 Task: Create a Sprint called Sprint0015 in Scrum Project Project0005 in Jira
Action: Mouse moved to (412, 480)
Screenshot: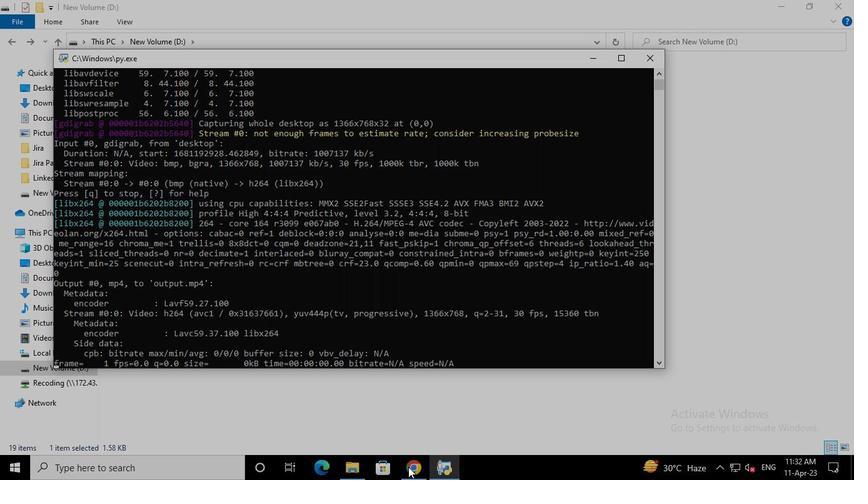 
Action: Mouse pressed left at (412, 479)
Screenshot: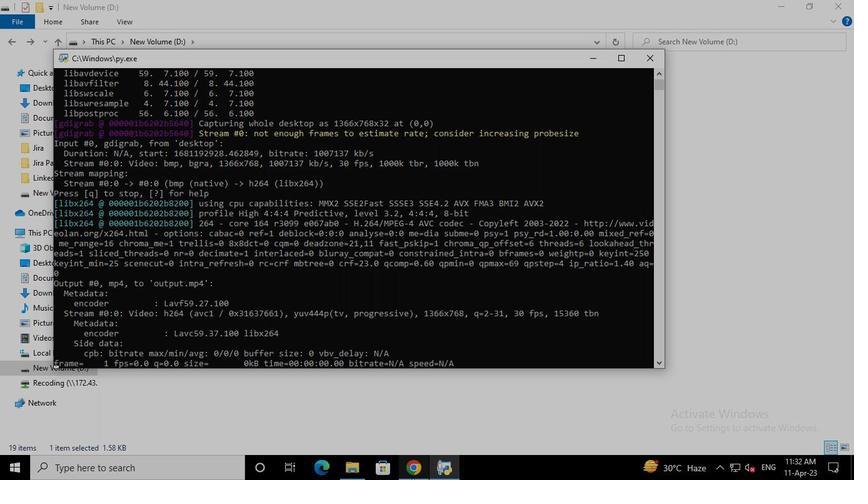 
Action: Mouse moved to (95, 188)
Screenshot: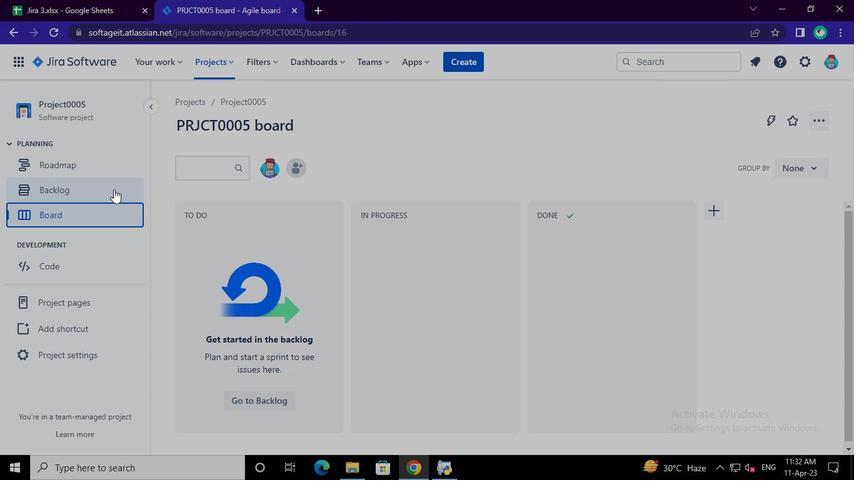 
Action: Mouse pressed left at (95, 188)
Screenshot: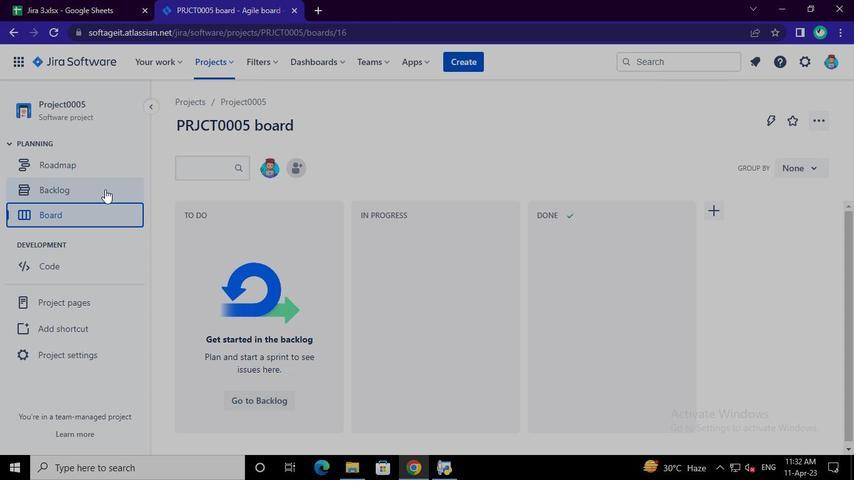 
Action: Mouse moved to (771, 274)
Screenshot: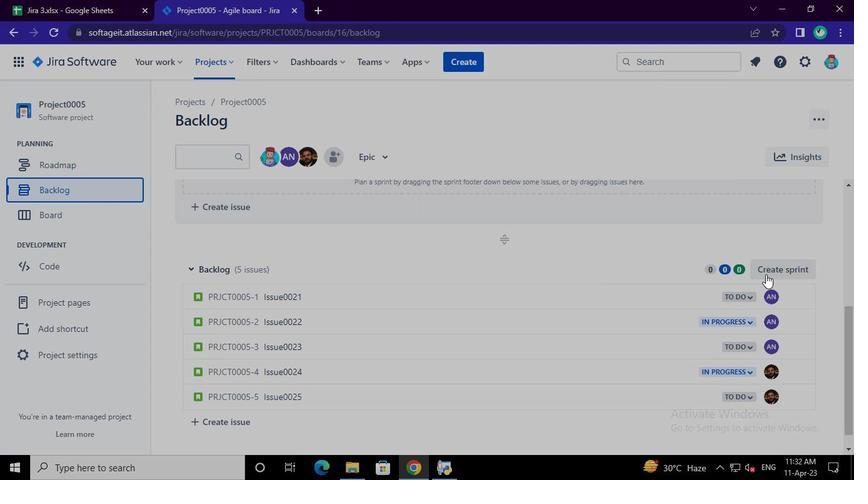 
Action: Mouse pressed left at (771, 274)
Screenshot: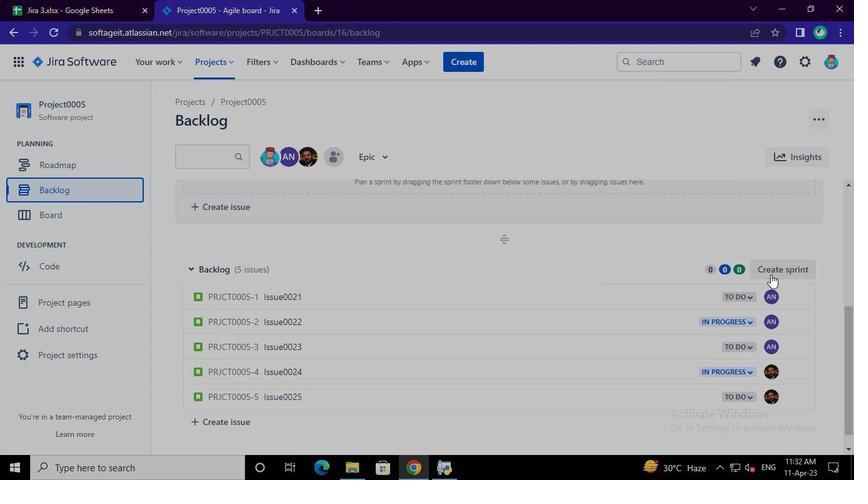 
Action: Mouse moved to (254, 265)
Screenshot: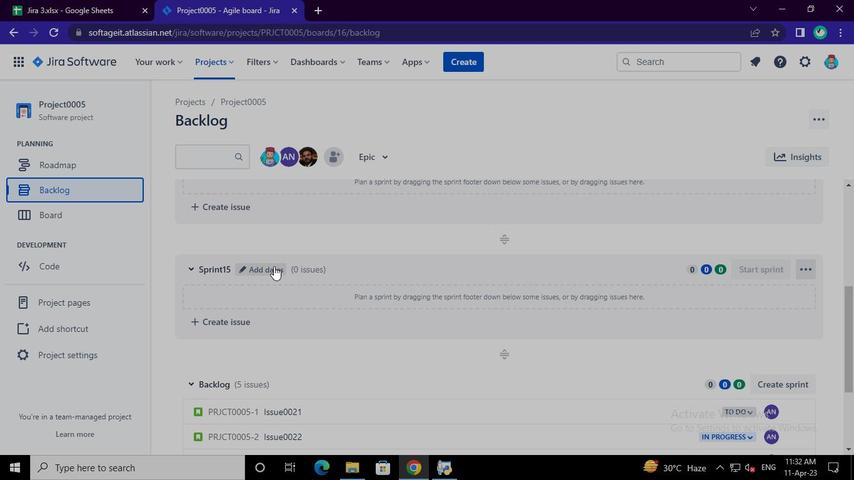 
Action: Mouse pressed left at (254, 265)
Screenshot: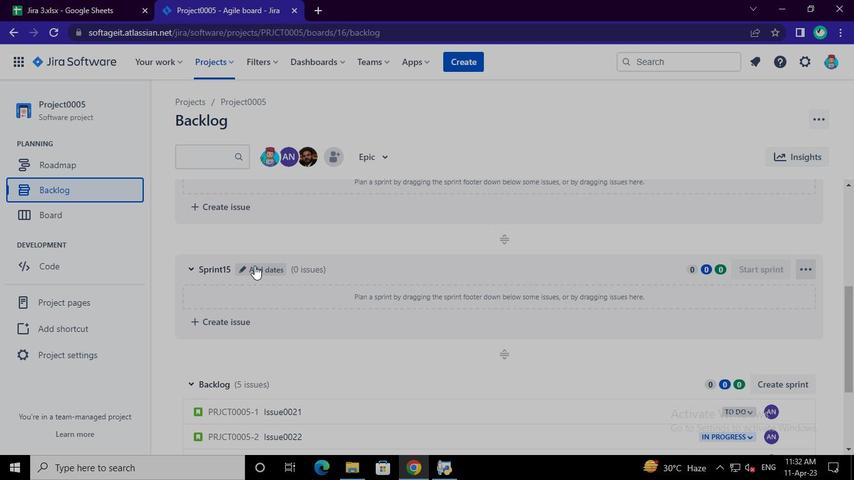 
Action: Mouse moved to (320, 160)
Screenshot: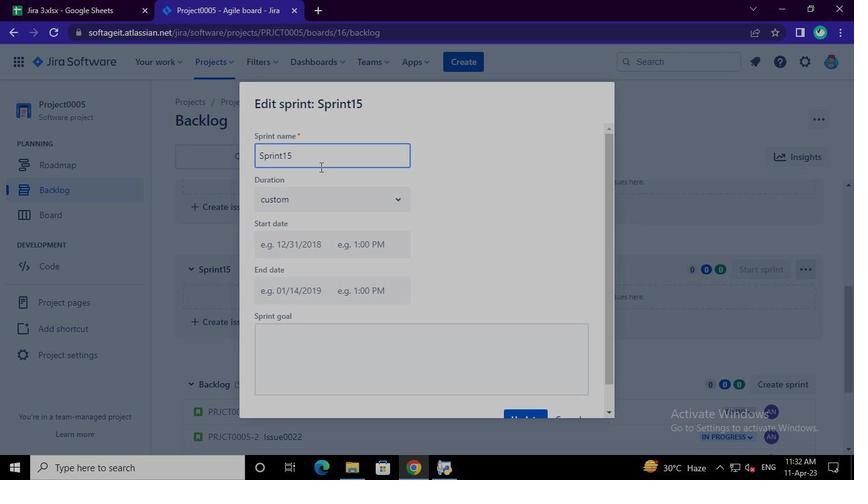 
Action: Mouse pressed left at (320, 160)
Screenshot: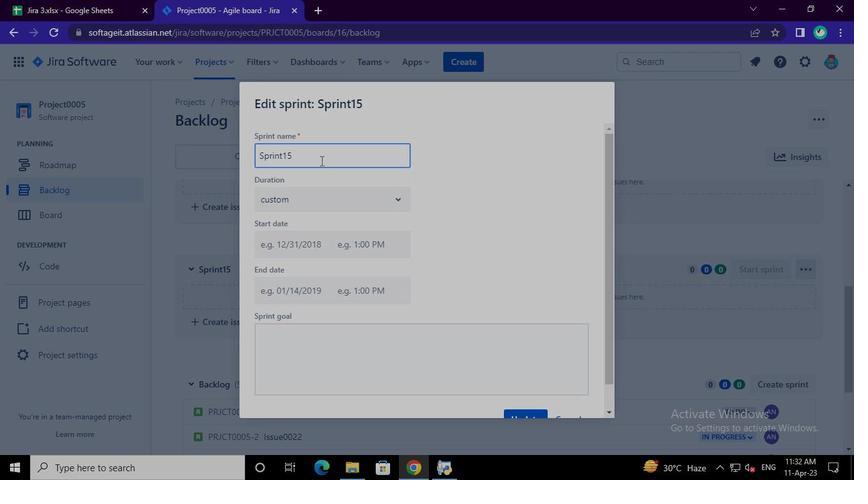 
Action: Keyboard Key.shift
Screenshot: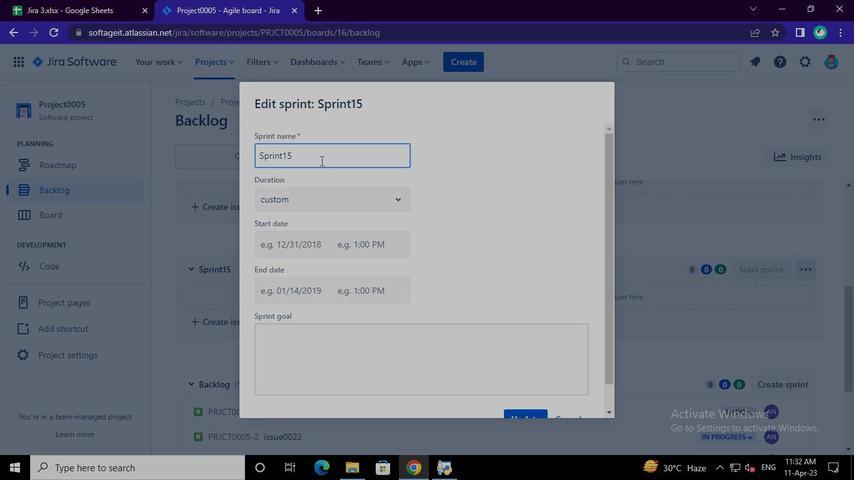 
Action: Keyboard Key.backspace
Screenshot: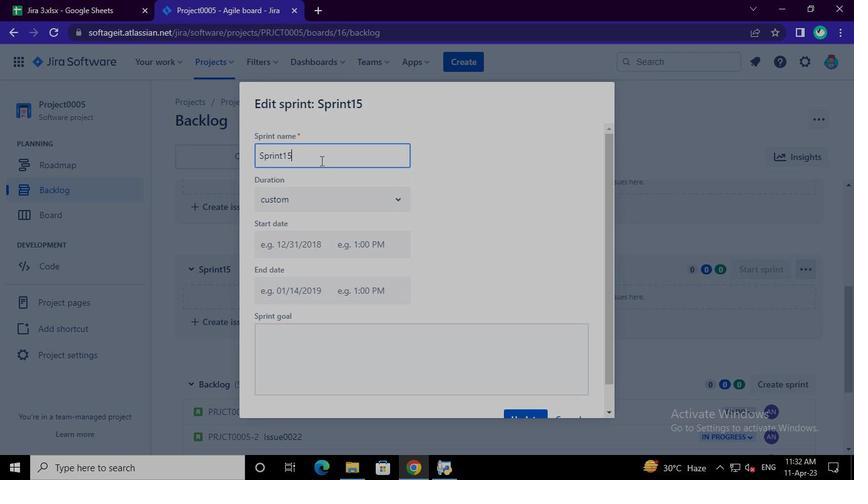 
Action: Keyboard Key.backspace
Screenshot: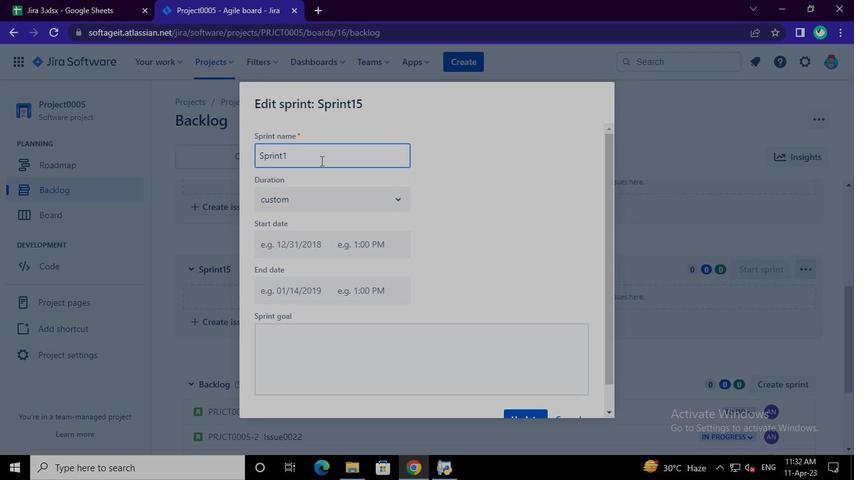 
Action: Keyboard Key.backspace
Screenshot: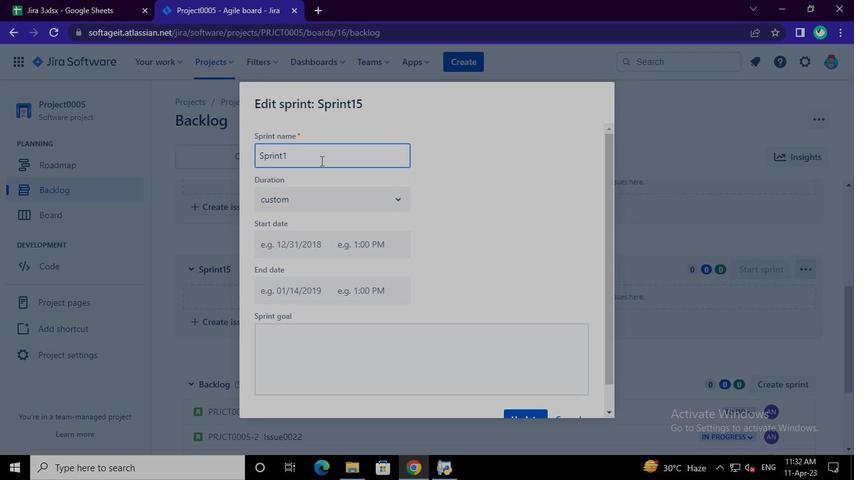 
Action: Keyboard Key.backspace
Screenshot: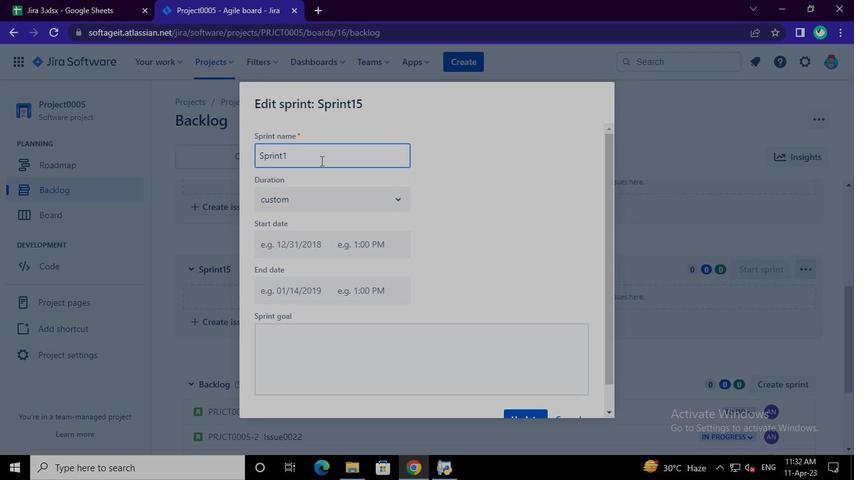
Action: Keyboard Key.backspace
Screenshot: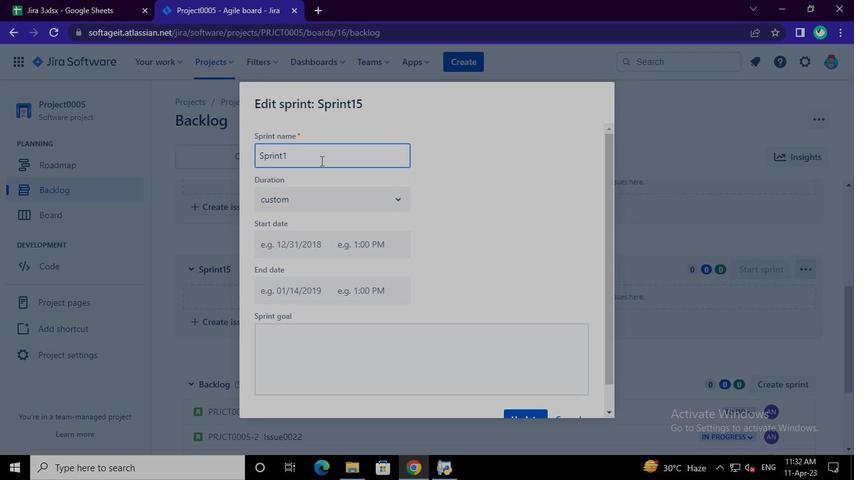 
Action: Keyboard Key.backspace
Screenshot: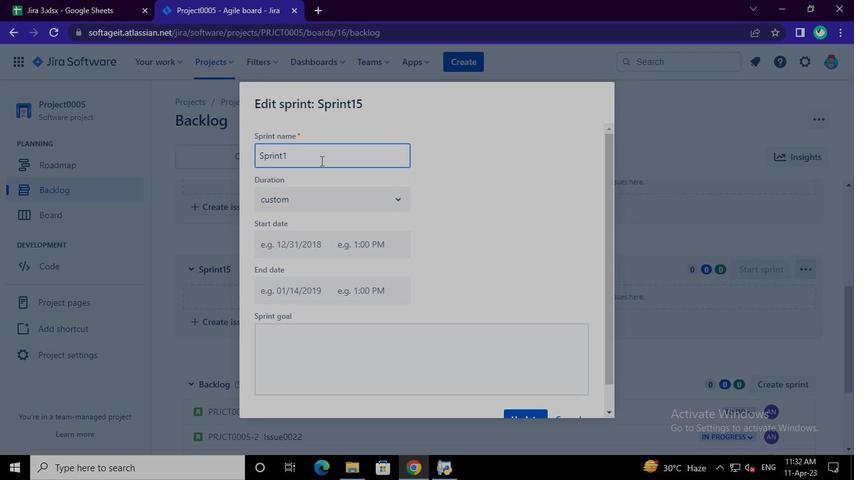 
Action: Keyboard Key.backspace
Screenshot: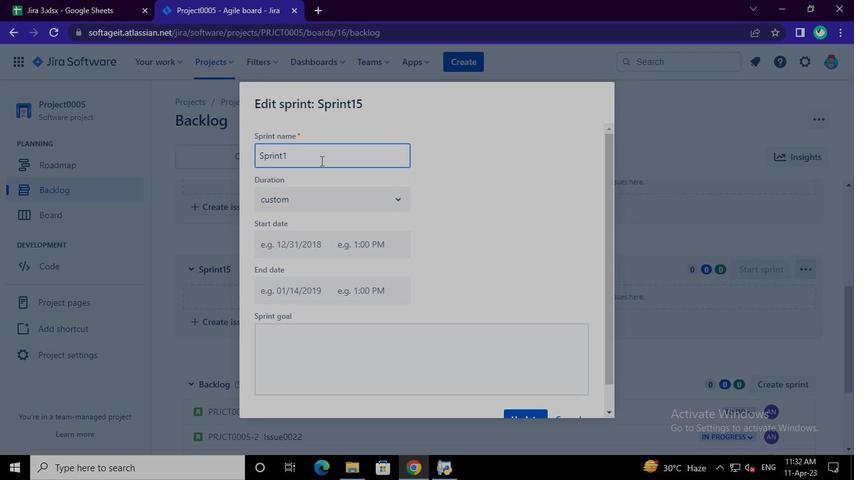 
Action: Keyboard Key.backspace
Screenshot: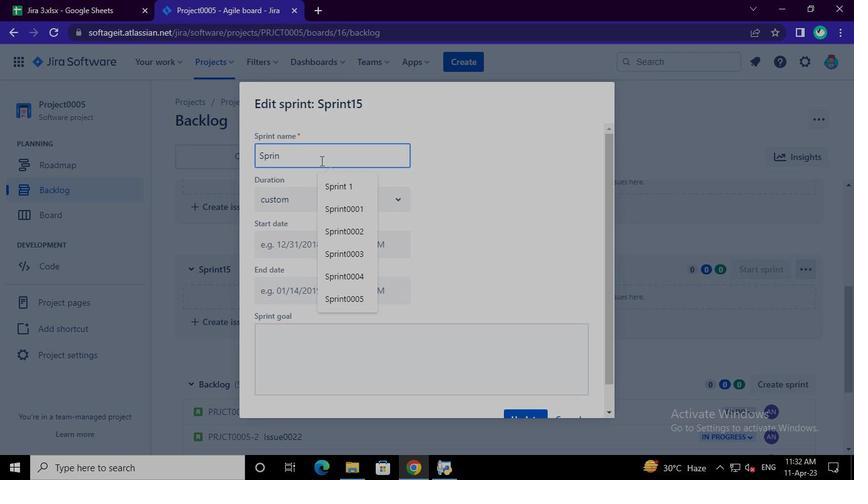 
Action: Keyboard Key.backspace
Screenshot: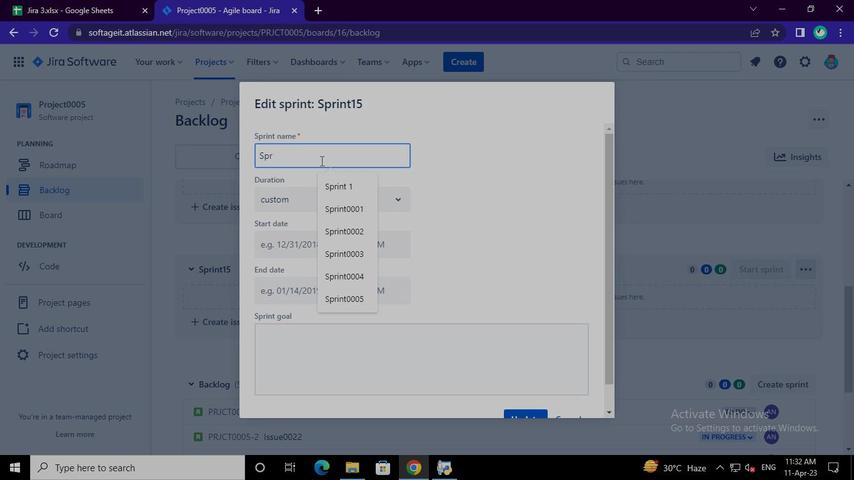 
Action: Keyboard Key.backspace
Screenshot: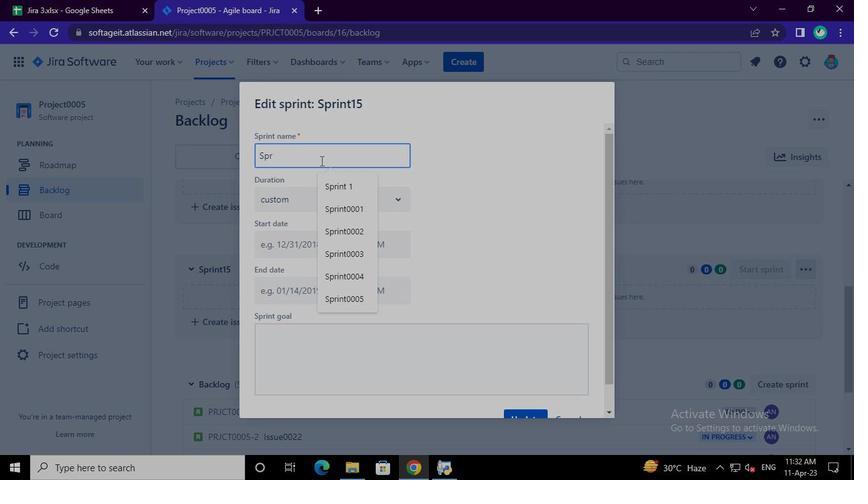 
Action: Keyboard Key.backspace
Screenshot: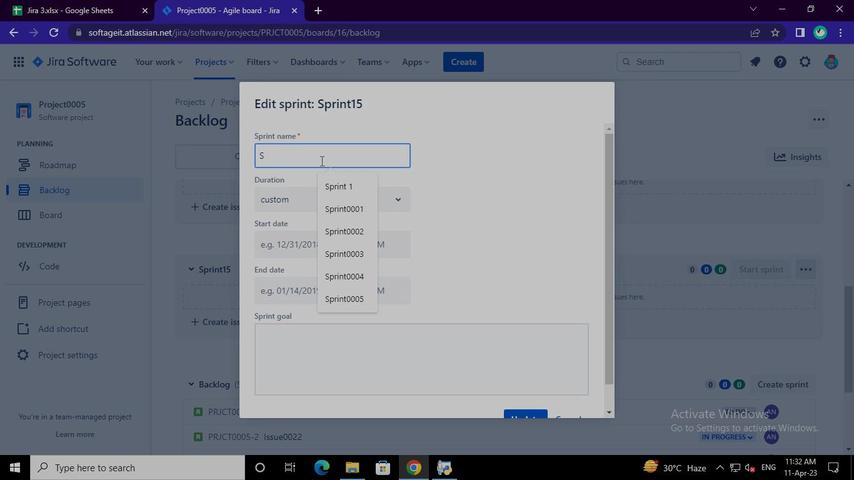 
Action: Keyboard Key.backspace
Screenshot: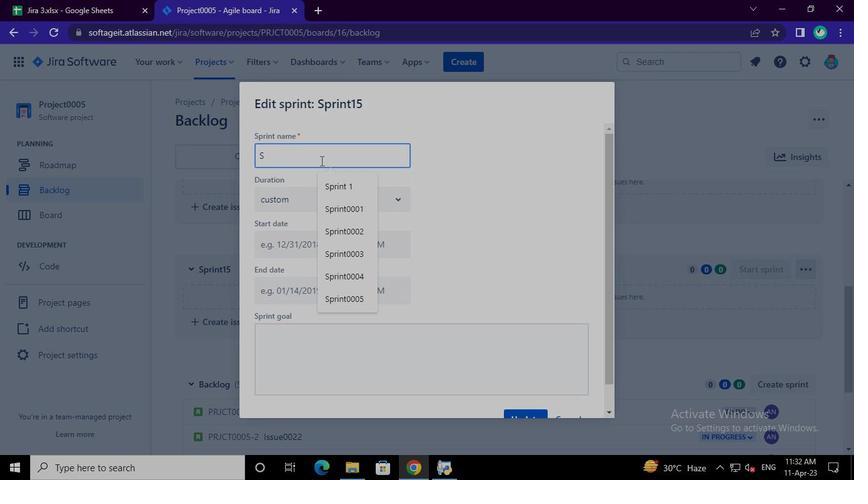 
Action: Keyboard Key.backspace
Screenshot: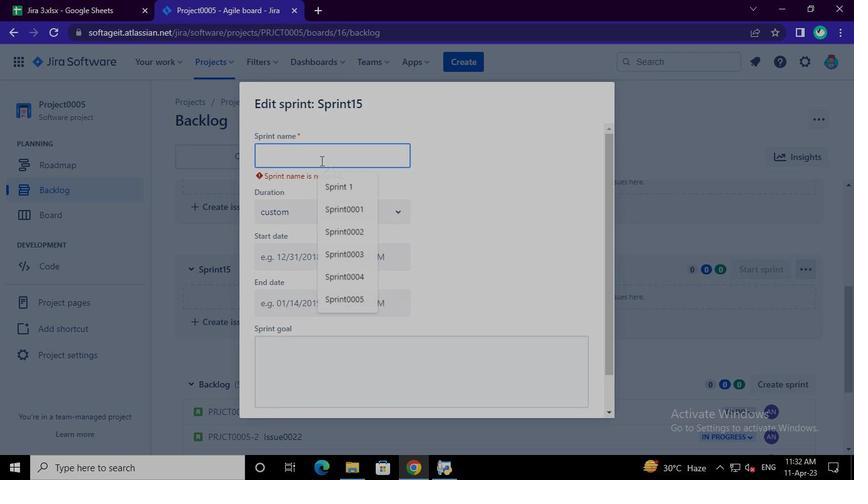 
Action: Keyboard Key.backspace
Screenshot: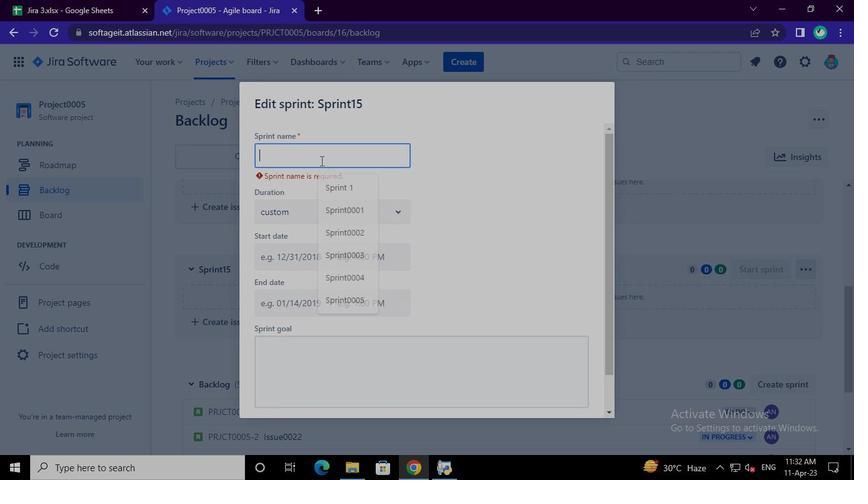 
Action: Keyboard S
Screenshot: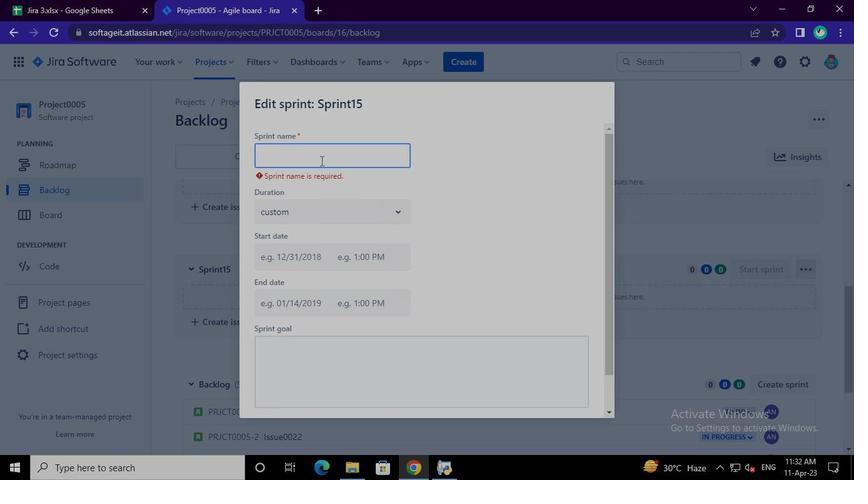 
Action: Keyboard p
Screenshot: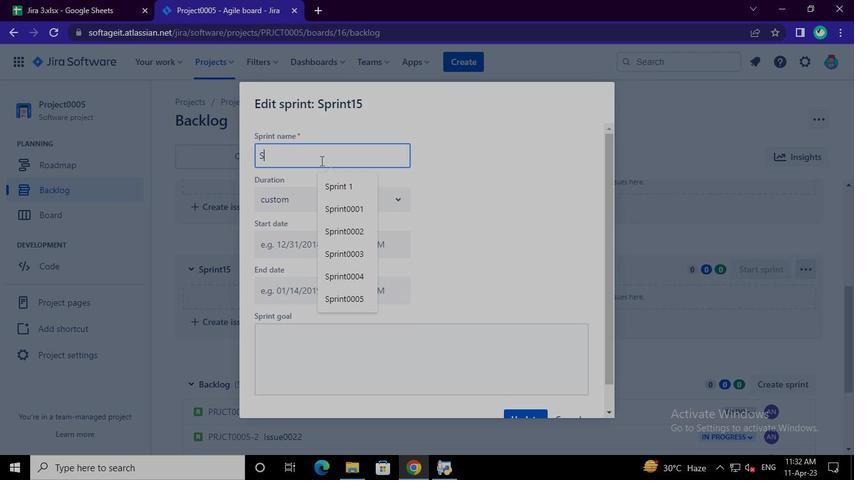 
Action: Keyboard r
Screenshot: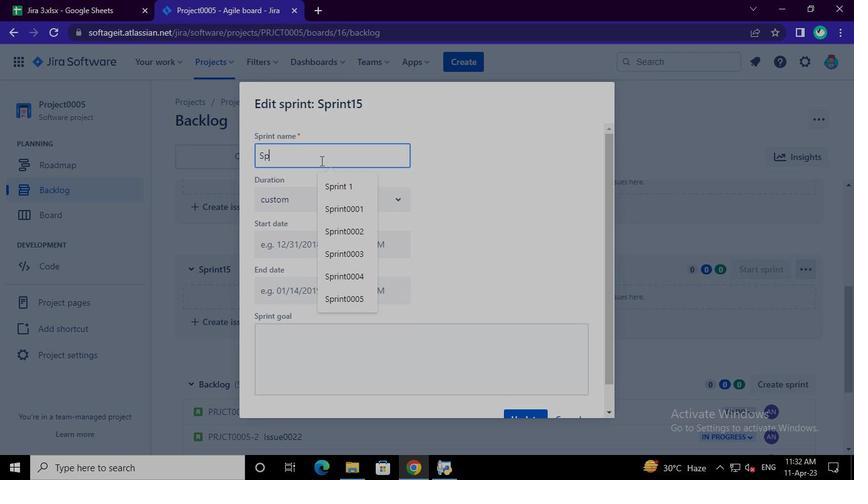 
Action: Keyboard i
Screenshot: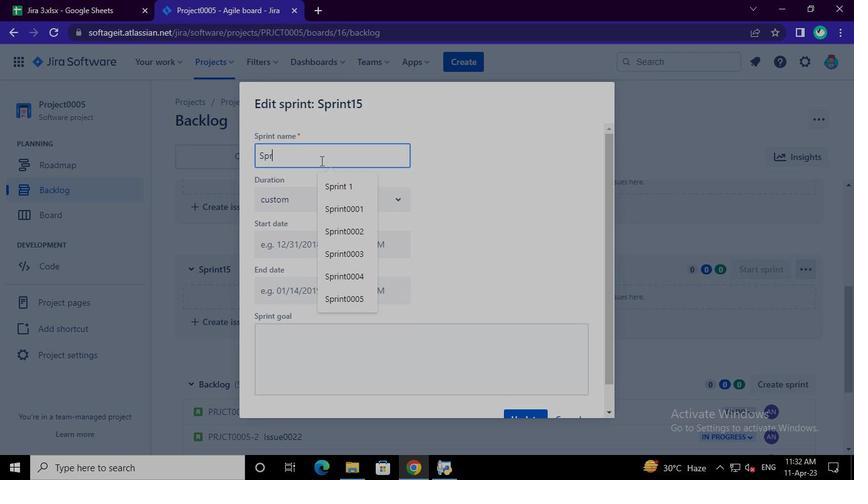 
Action: Keyboard n
Screenshot: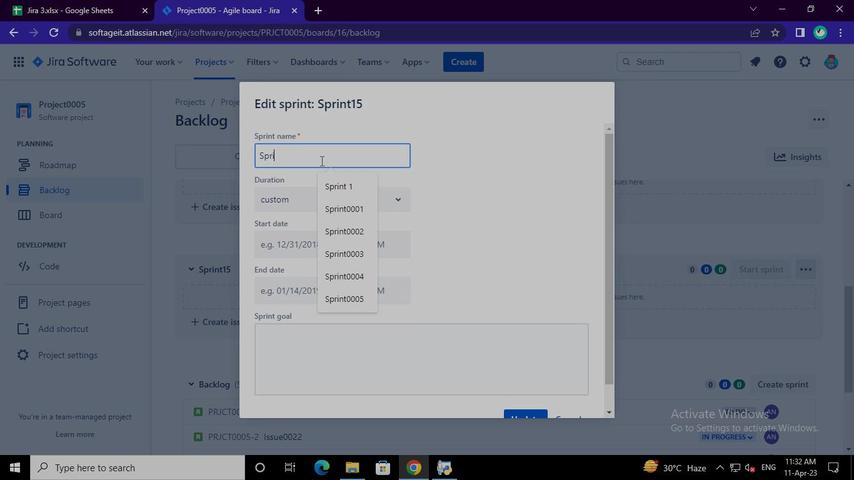 
Action: Keyboard t
Screenshot: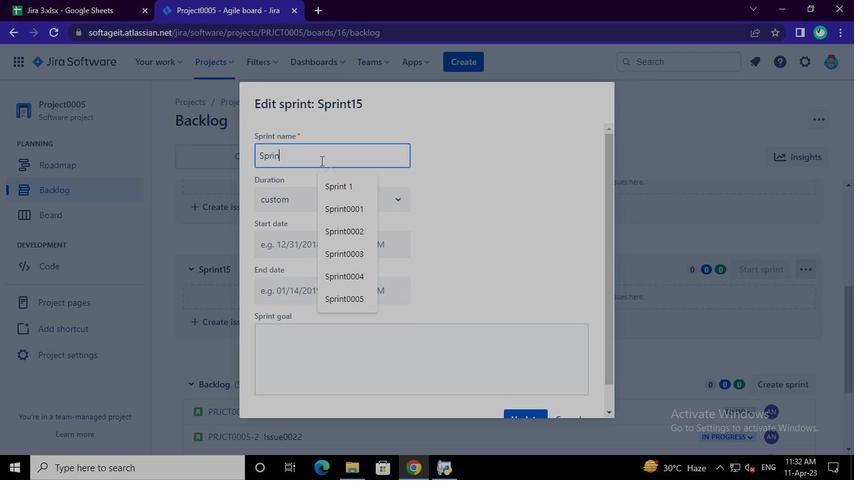 
Action: Keyboard <96>
Screenshot: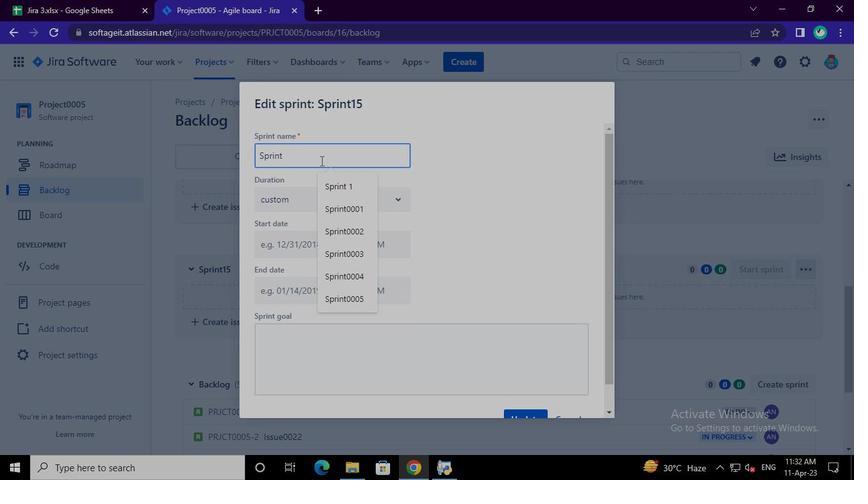 
Action: Keyboard <96>
Screenshot: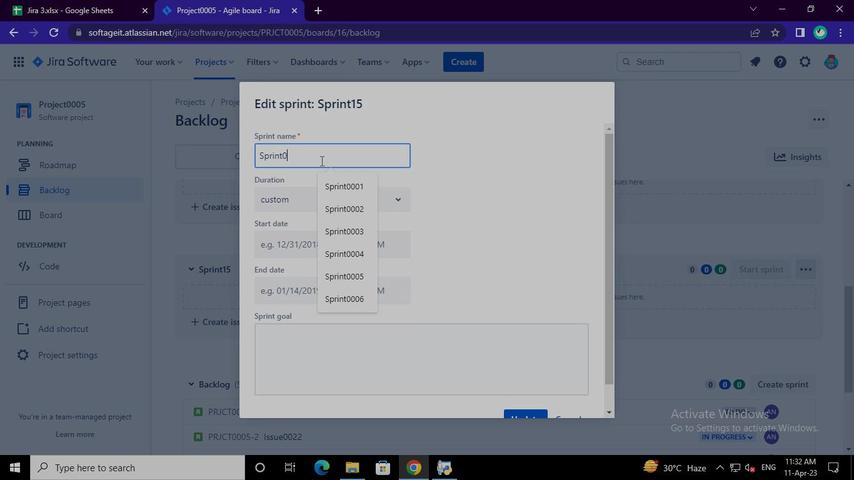
Action: Keyboard <97>
Screenshot: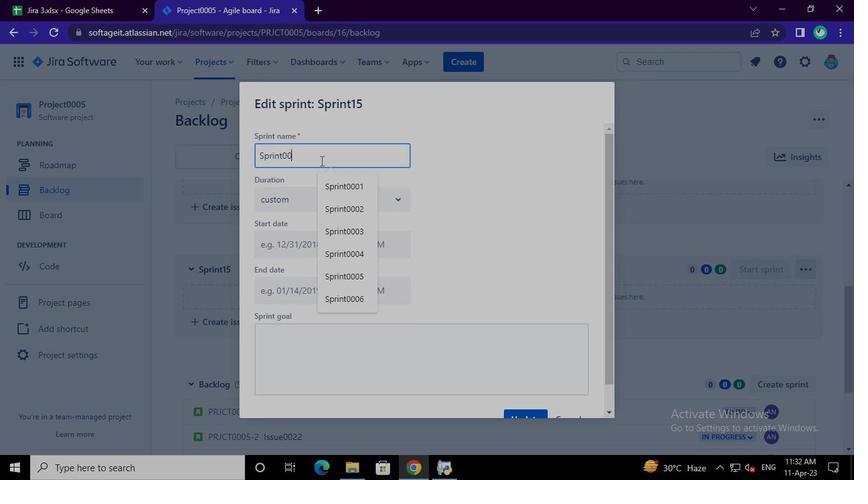 
Action: Keyboard <101>
Screenshot: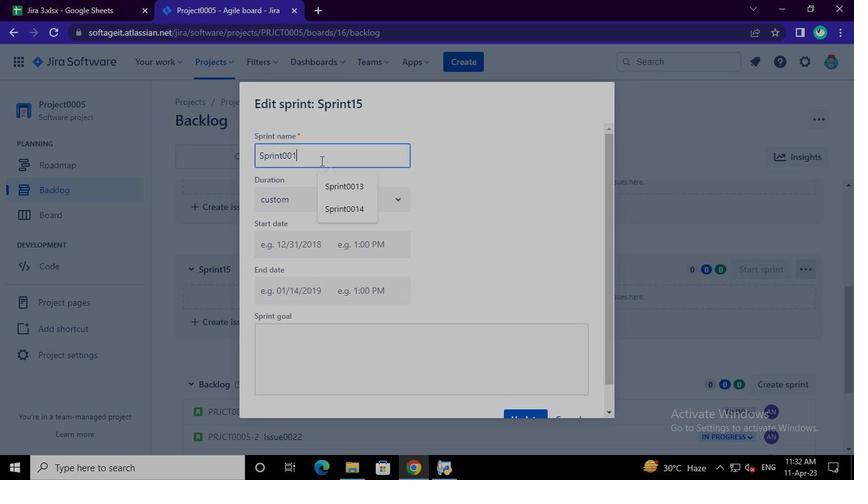 
Action: Mouse moved to (519, 415)
Screenshot: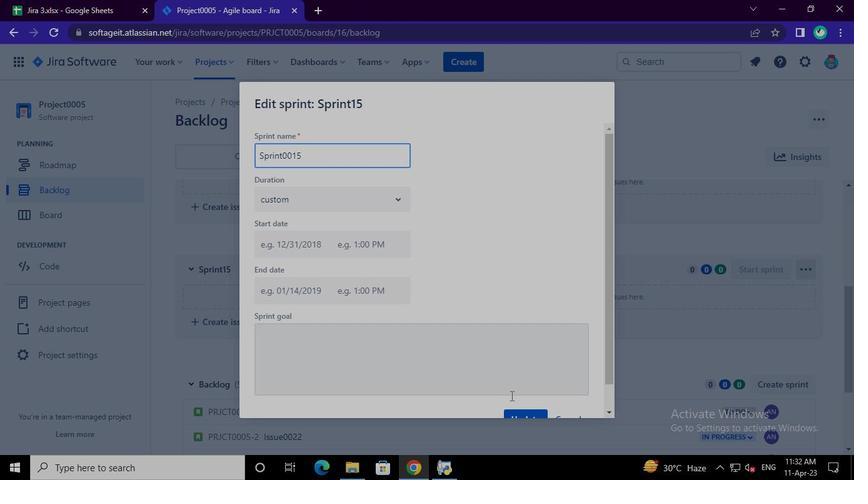 
Action: Mouse pressed left at (519, 415)
Screenshot: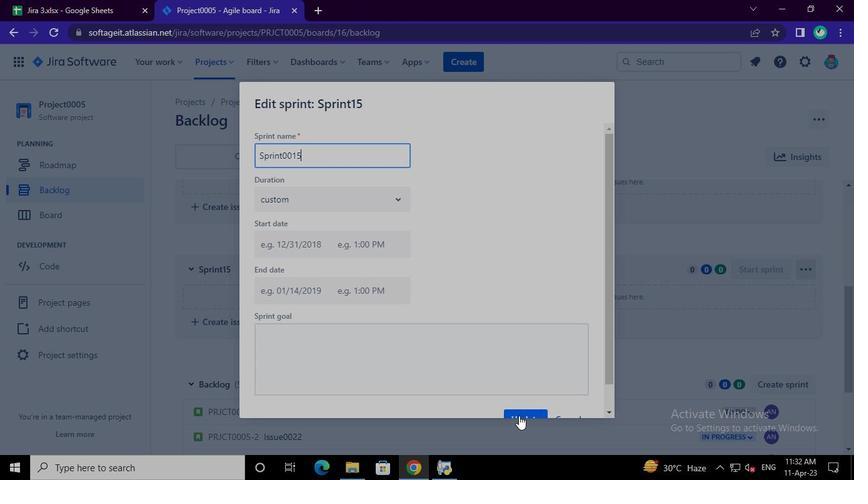 
Action: Mouse moved to (442, 479)
Screenshot: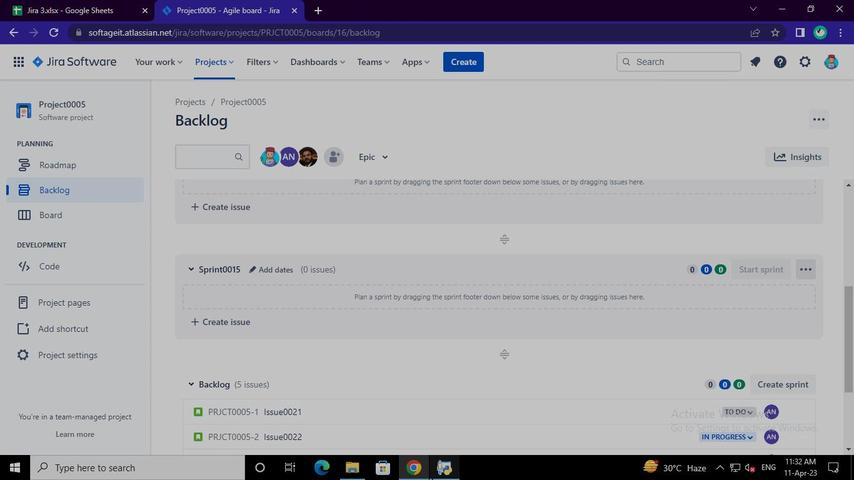 
Action: Mouse pressed left at (442, 479)
Screenshot: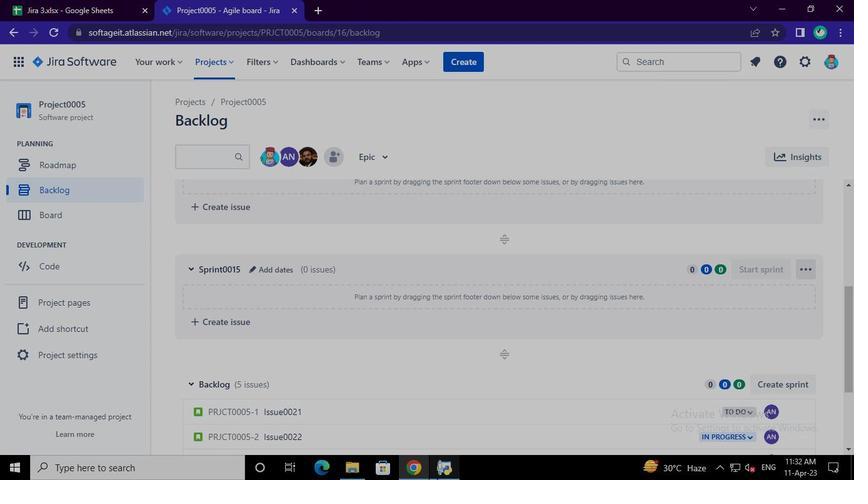 
Action: Mouse moved to (646, 60)
Screenshot: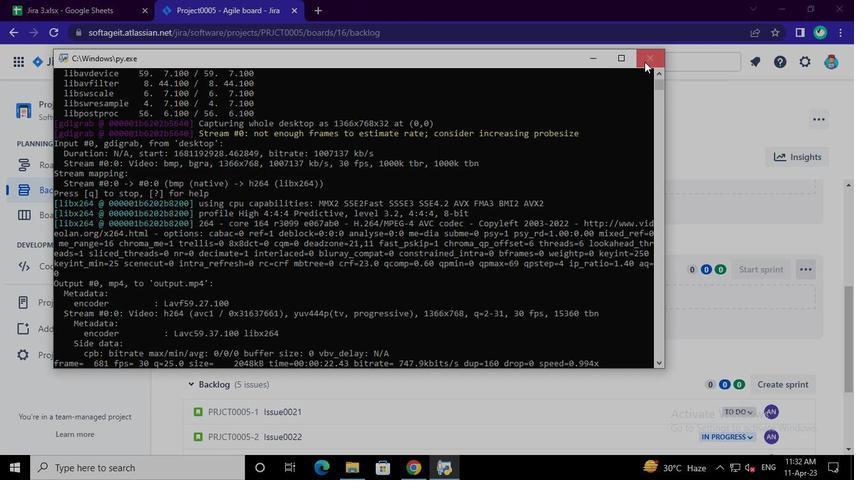 
Action: Mouse pressed left at (646, 60)
Screenshot: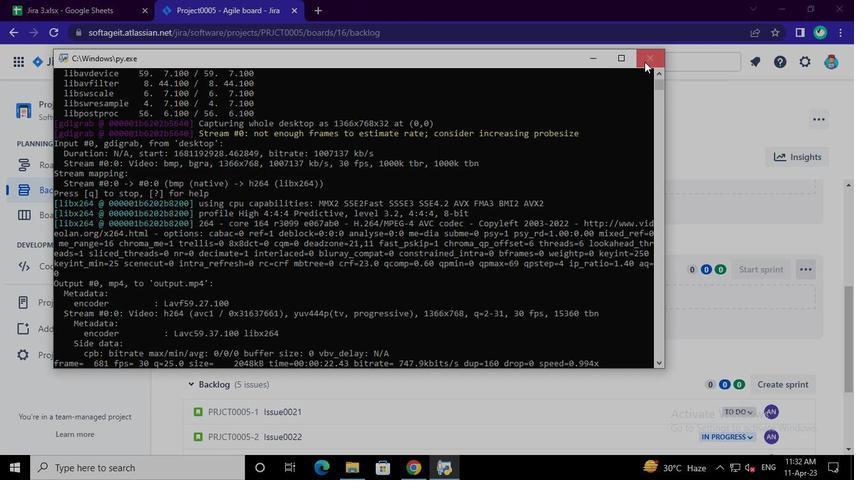 
